 Task: Make in the project AgileFire a sprint 'User Research Sprint'. Create in the project AgileFire a sprint 'User Research Sprint'. Add in the project AgileFire a sprint 'User Research Sprint'
Action: Mouse moved to (944, 161)
Screenshot: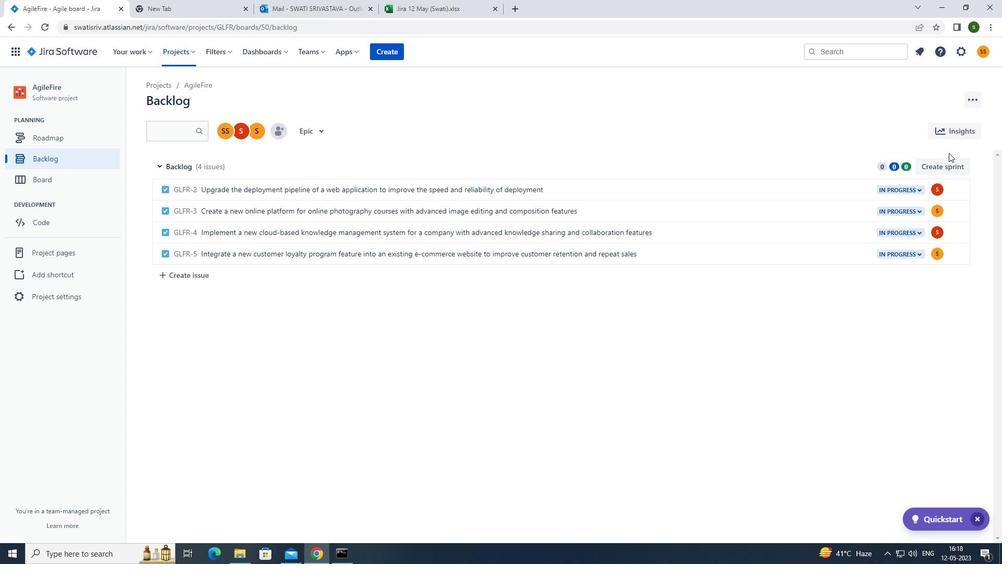 
Action: Mouse pressed left at (944, 161)
Screenshot: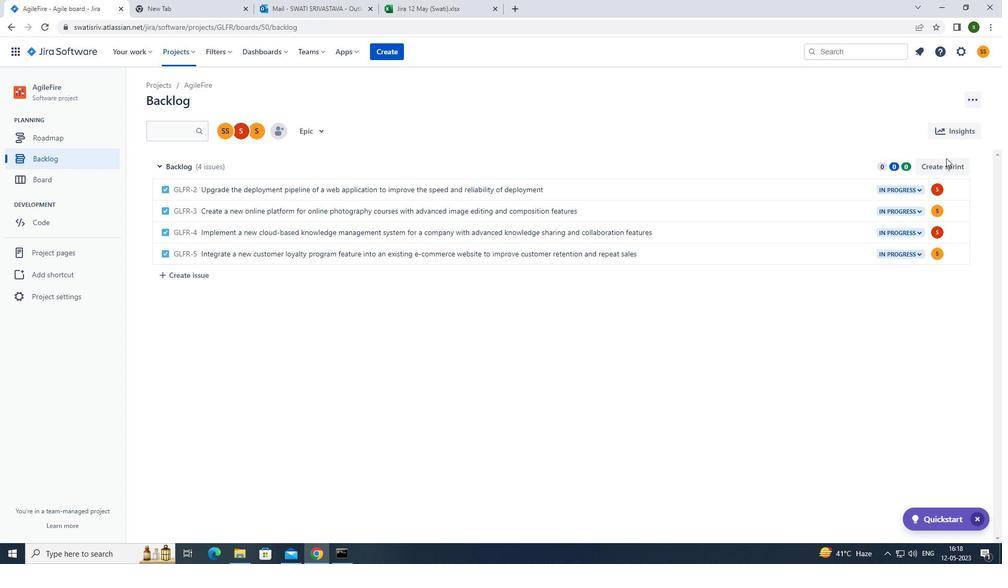 
Action: Mouse moved to (962, 169)
Screenshot: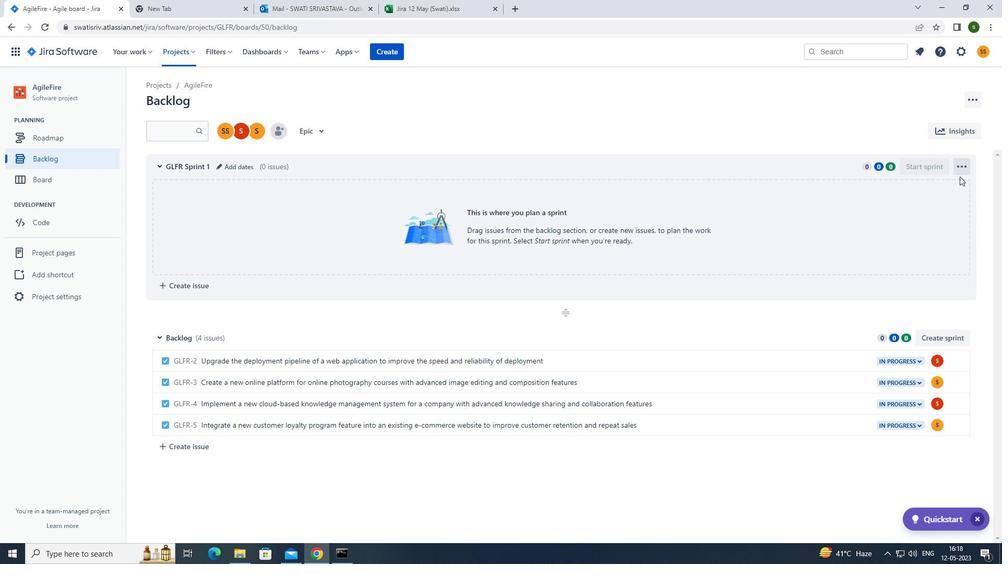 
Action: Mouse pressed left at (962, 169)
Screenshot: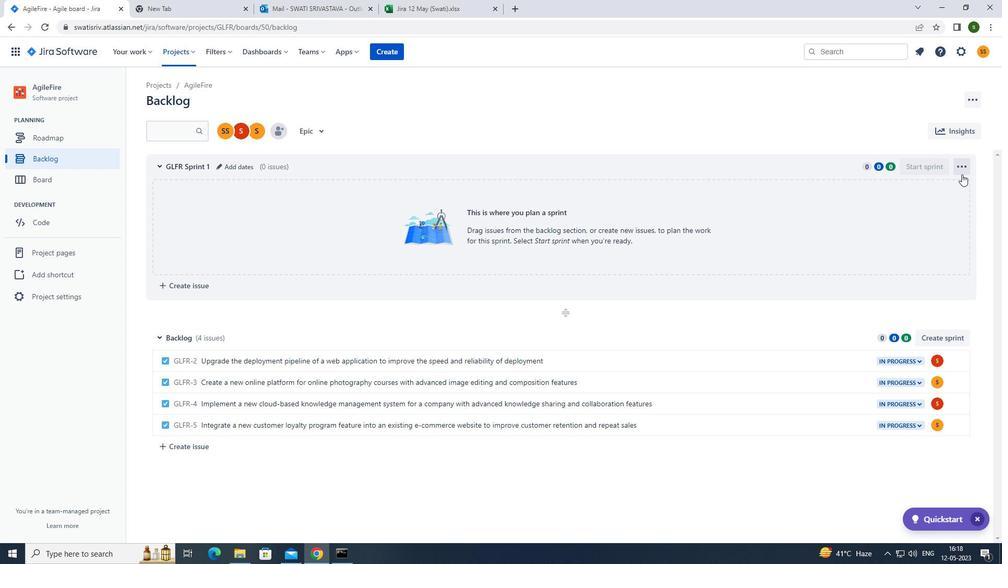 
Action: Mouse moved to (942, 190)
Screenshot: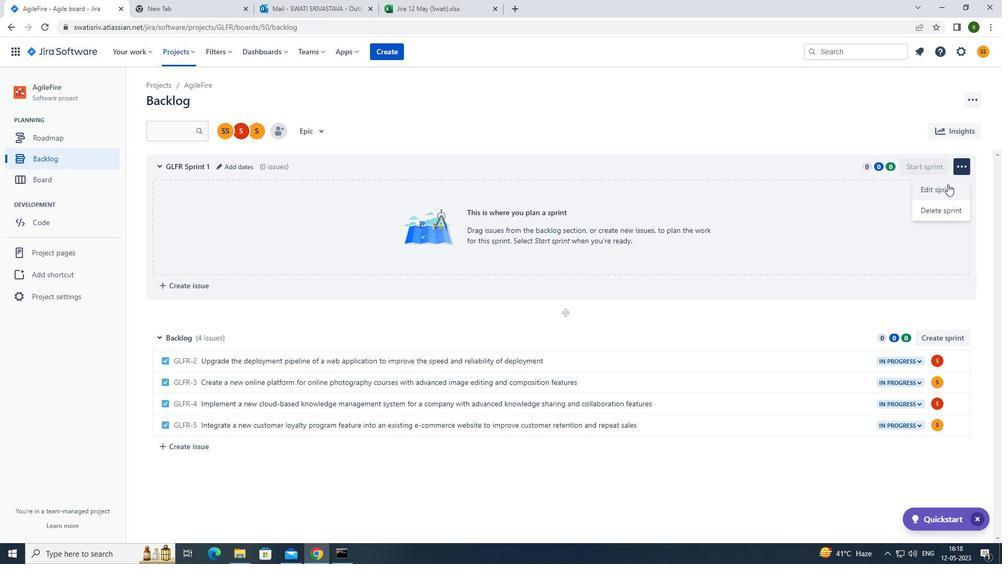 
Action: Mouse pressed left at (942, 190)
Screenshot: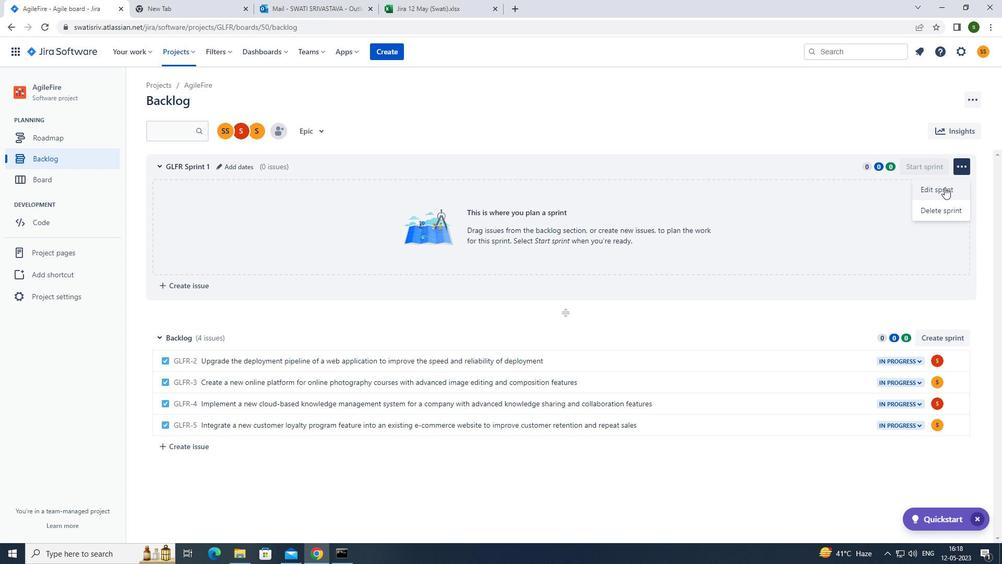 
Action: Mouse moved to (433, 147)
Screenshot: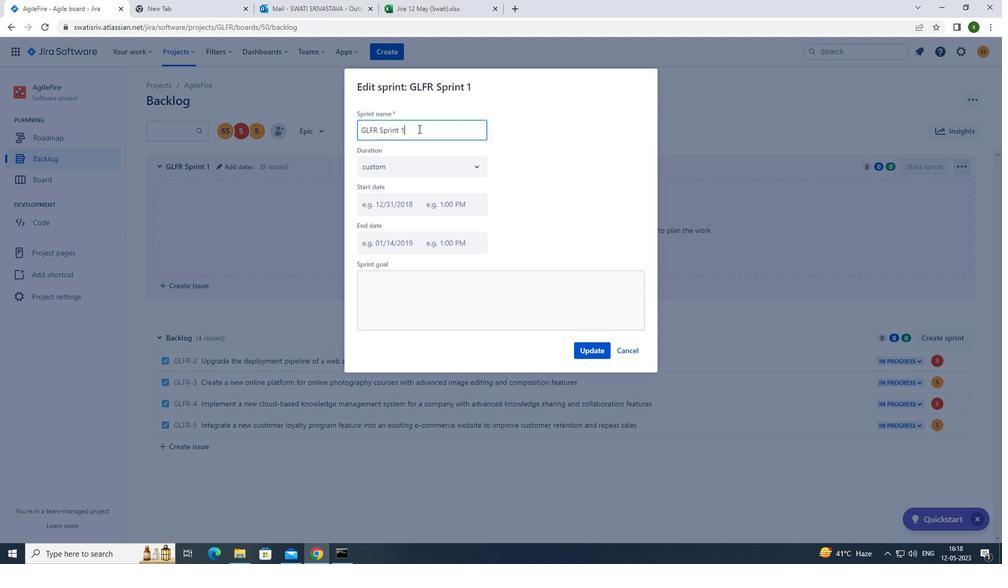 
Action: Key pressed <Key.backspace><Key.backspace><Key.backspace><Key.backspace><Key.backspace><Key.backspace><Key.backspace><Key.backspace><Key.backspace><Key.backspace><Key.backspace><Key.backspace><Key.backspace><Key.backspace><Key.backspace><Key.backspace><Key.backspace><Key.backspace><Key.caps_lock>u<Key.caps_lock>ser<Key.space><Key.caps_lock>r<Key.caps_lock>Esearch<Key.space><Key.caps_lock>s<Key.caps_lock>print
Screenshot: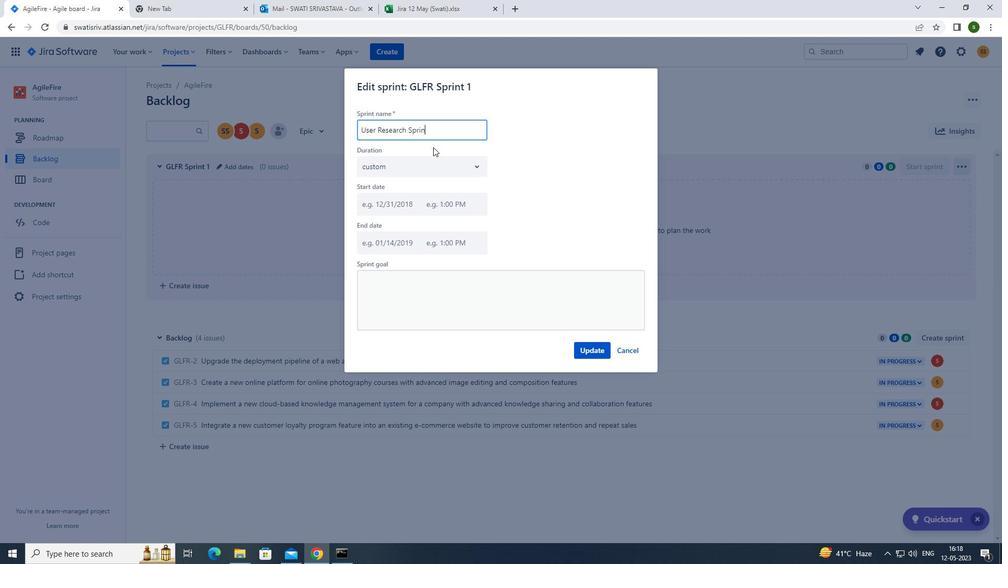 
Action: Mouse moved to (600, 354)
Screenshot: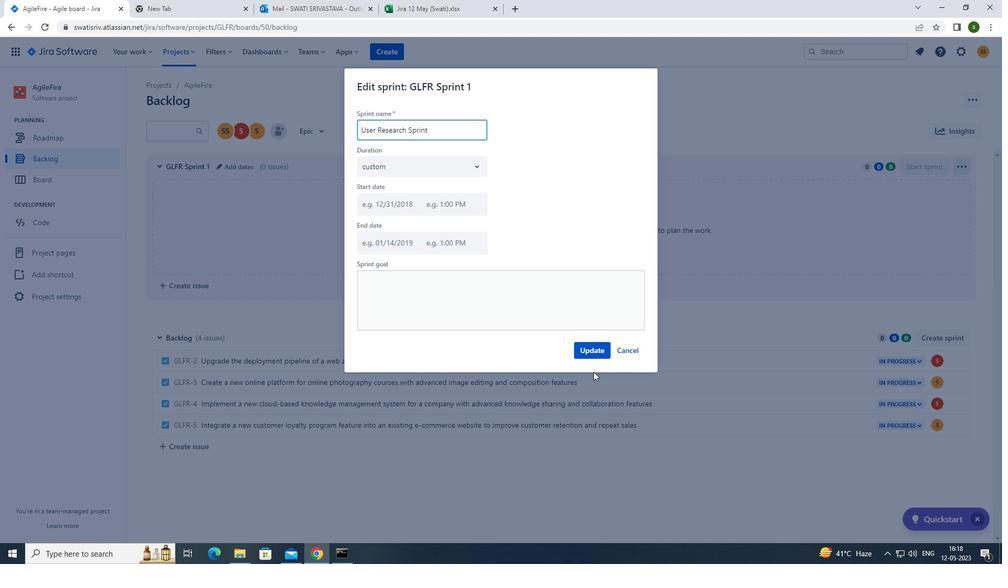 
Action: Mouse pressed left at (600, 354)
Screenshot: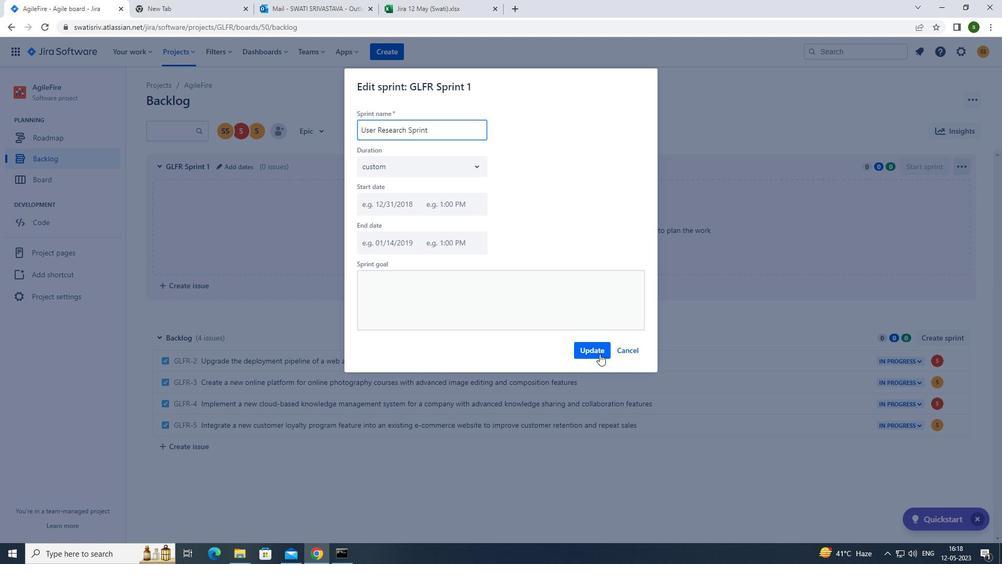 
Action: Mouse moved to (946, 338)
Screenshot: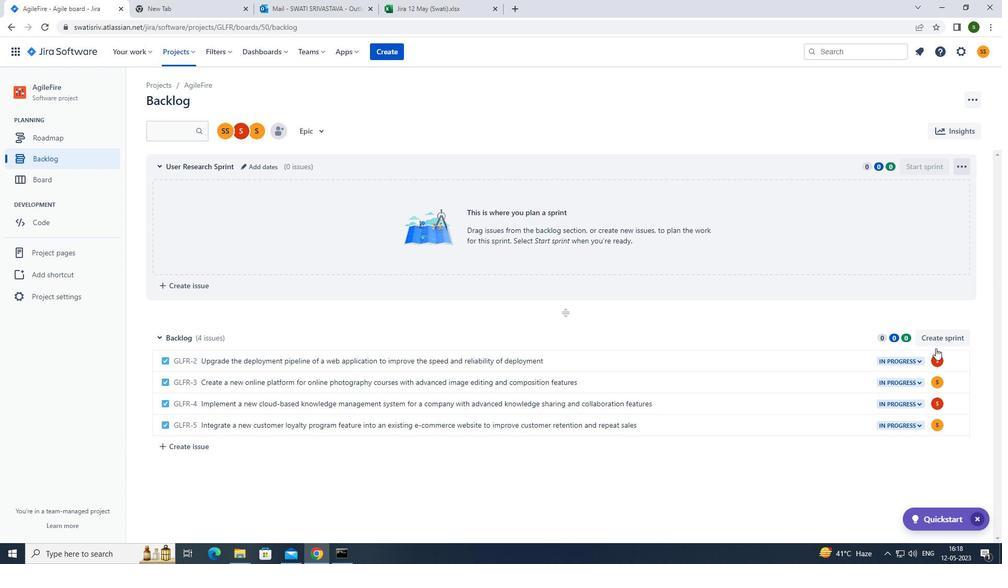 
Action: Mouse pressed left at (946, 338)
Screenshot: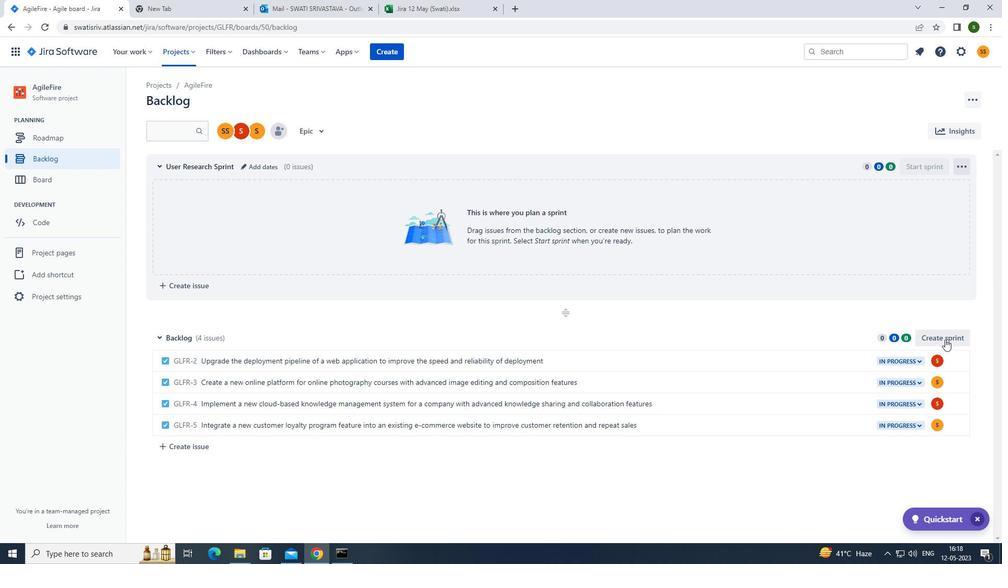 
Action: Mouse moved to (969, 336)
Screenshot: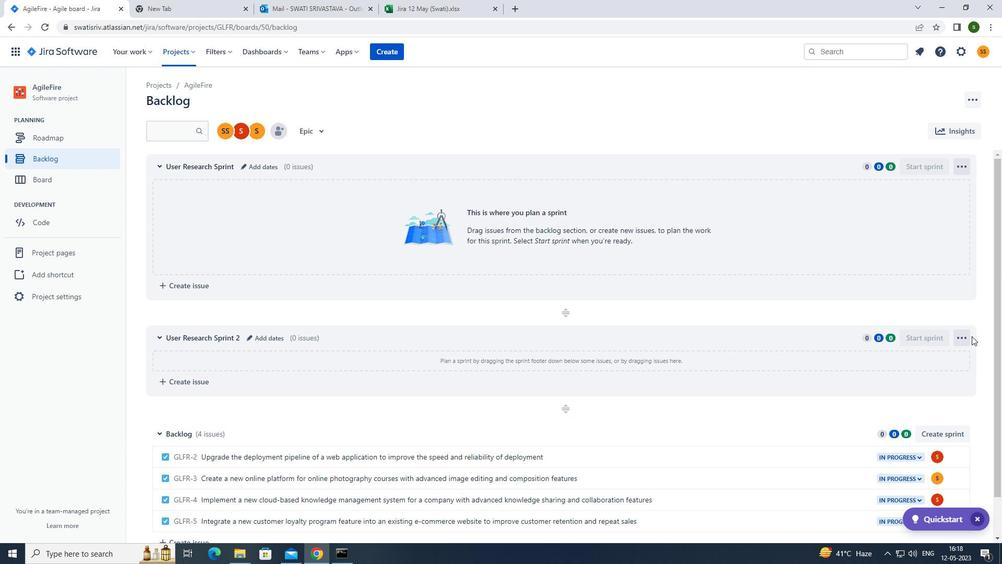 
Action: Mouse pressed left at (969, 336)
Screenshot: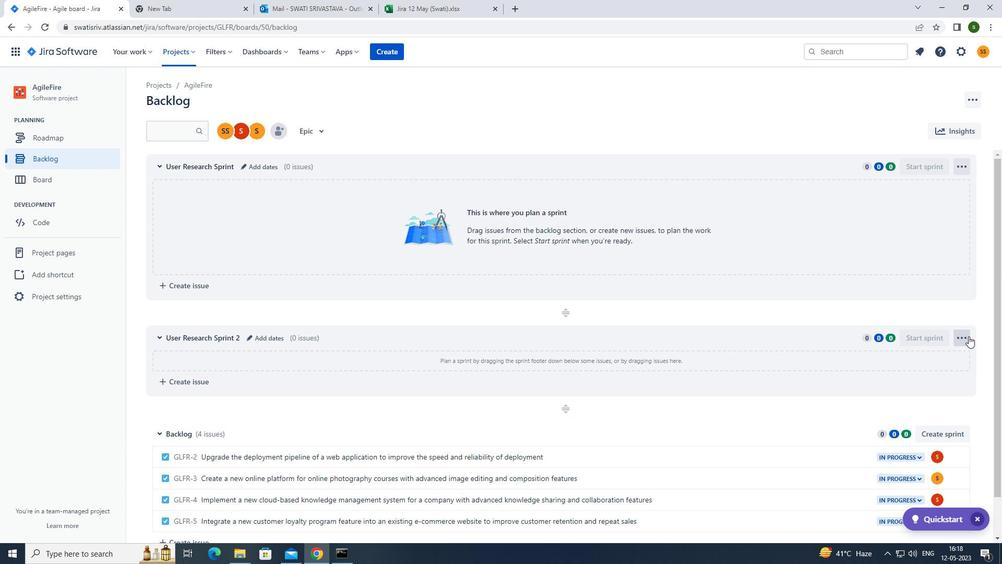 
Action: Mouse moved to (939, 378)
Screenshot: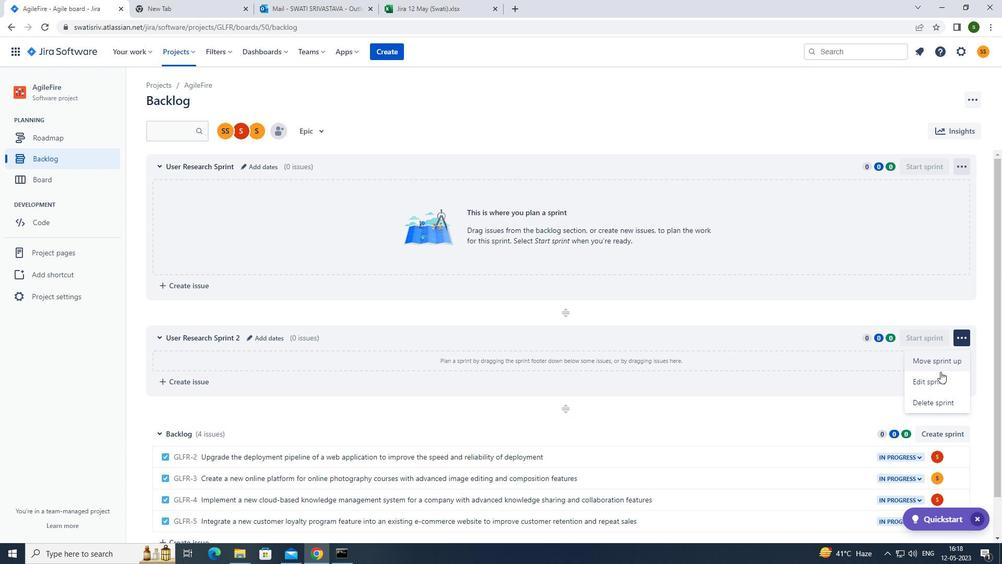 
Action: Mouse pressed left at (939, 378)
Screenshot: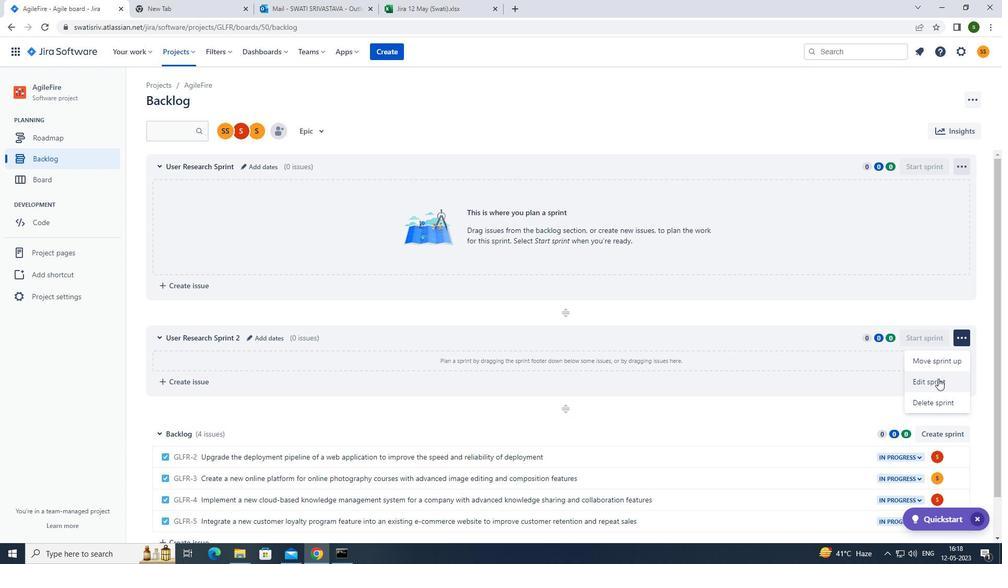 
Action: Mouse moved to (450, 140)
Screenshot: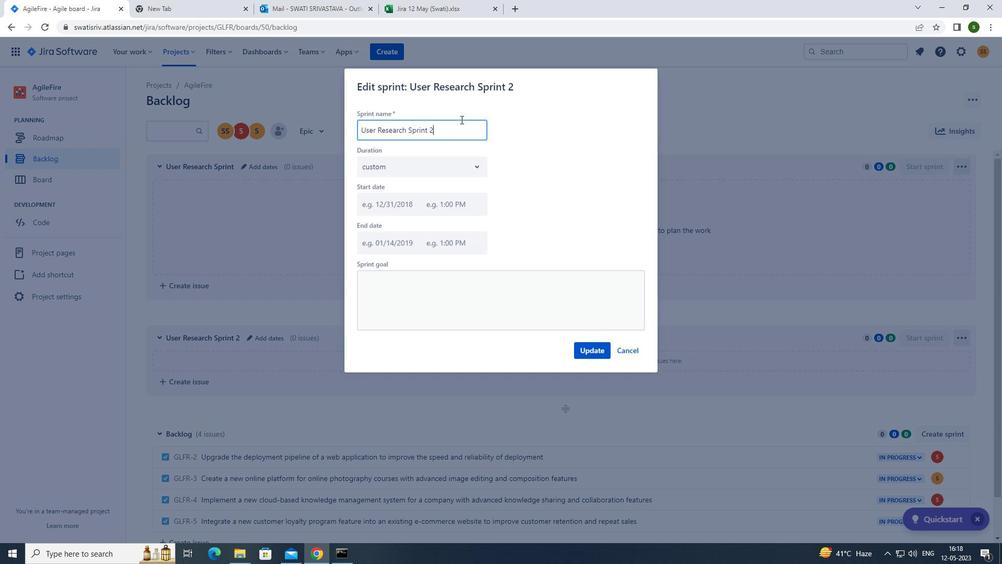 
Action: Key pressed <Key.backspace><Key.backspace><Key.backspace><Key.backspace><Key.backspace><Key.backspace><Key.backspace><Key.backspace><Key.backspace><Key.backspace><Key.backspace><Key.backspace><Key.backspace><Key.backspace><Key.backspace><Key.backspace><Key.backspace><Key.backspace><Key.backspace><Key.backspace><Key.backspace><Key.backspace><Key.backspace><Key.backspace><Key.backspace><Key.backspace><Key.backspace><Key.backspace><Key.caps_lock>u<Key.caps_lock>ser<Key.space><Key.caps_lock>r<Key.caps_lock>esearch<Key.space><Key.caps_lock>s<Key.caps_lock>print
Screenshot: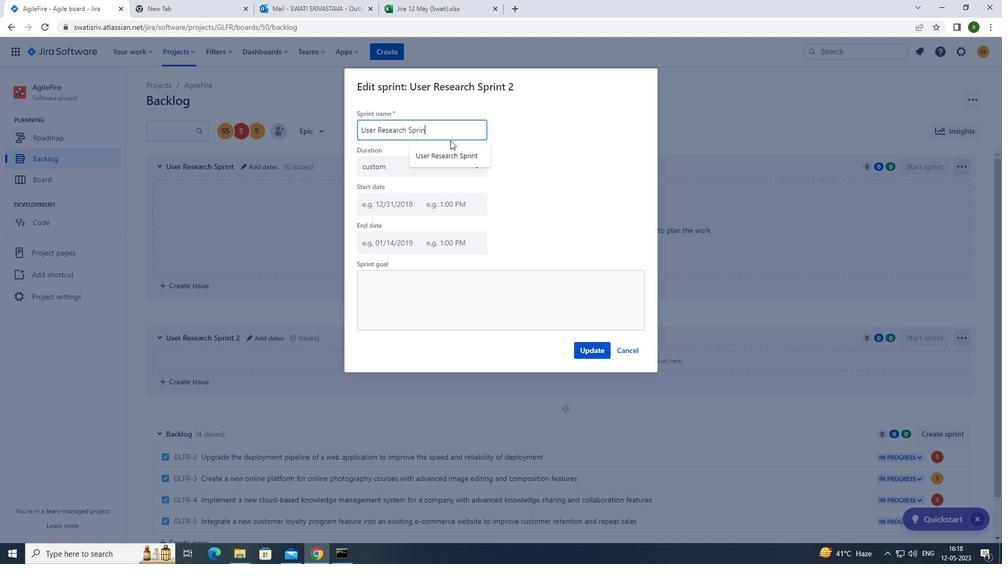 
Action: Mouse moved to (590, 352)
Screenshot: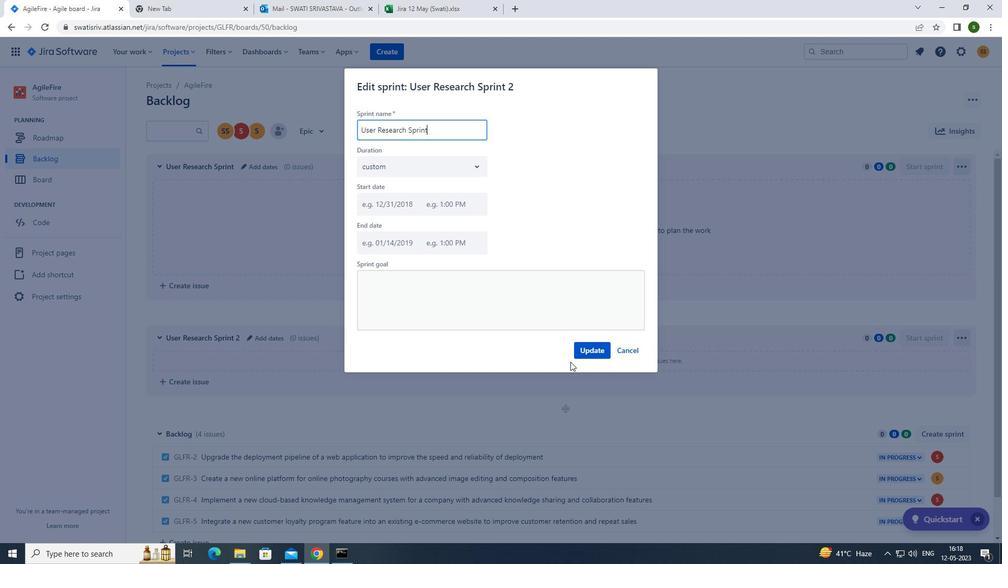 
Action: Mouse pressed left at (590, 352)
Screenshot: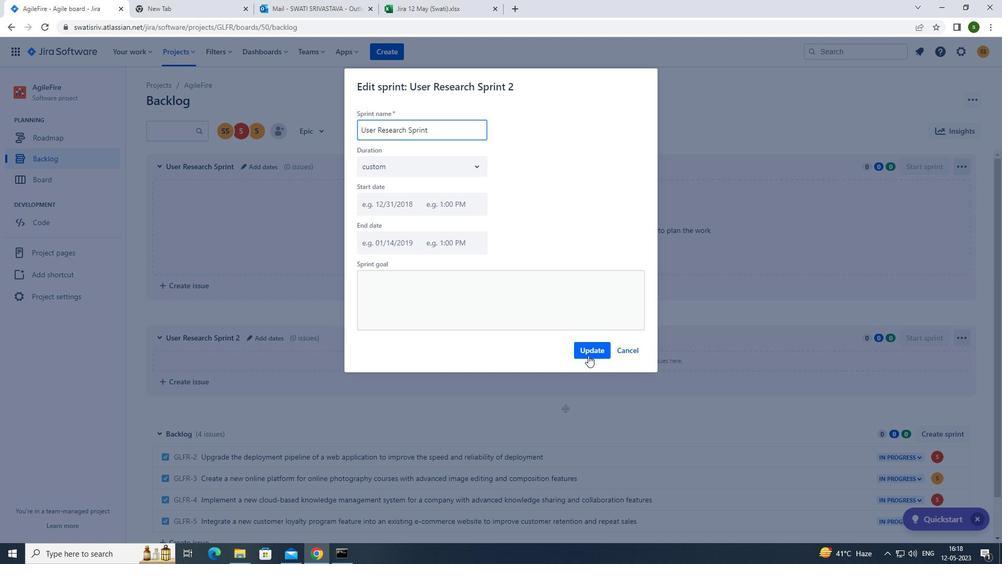 
Action: Mouse moved to (947, 427)
Screenshot: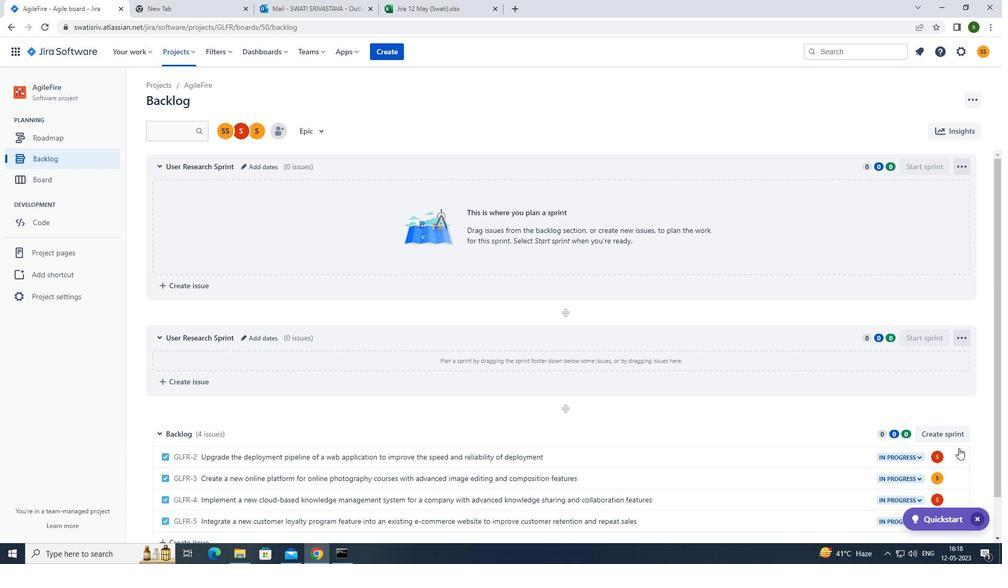 
Action: Mouse pressed left at (947, 427)
Screenshot: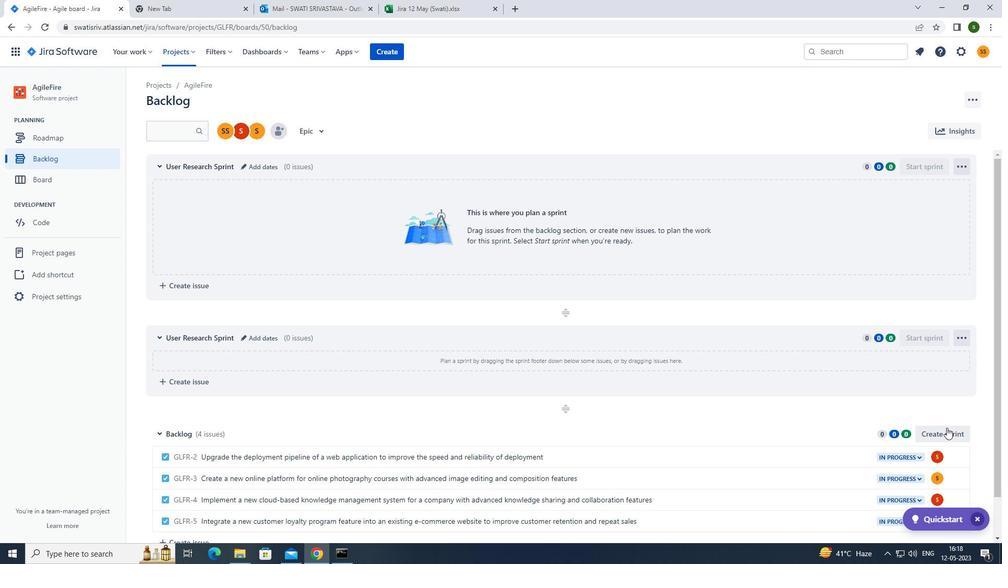 
Action: Mouse moved to (962, 434)
Screenshot: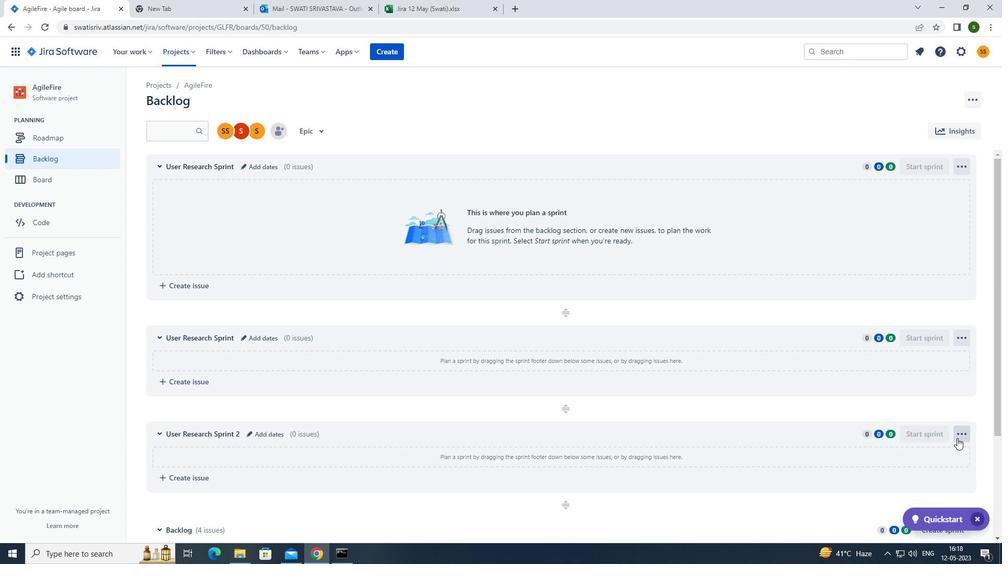 
Action: Mouse pressed left at (962, 434)
Screenshot: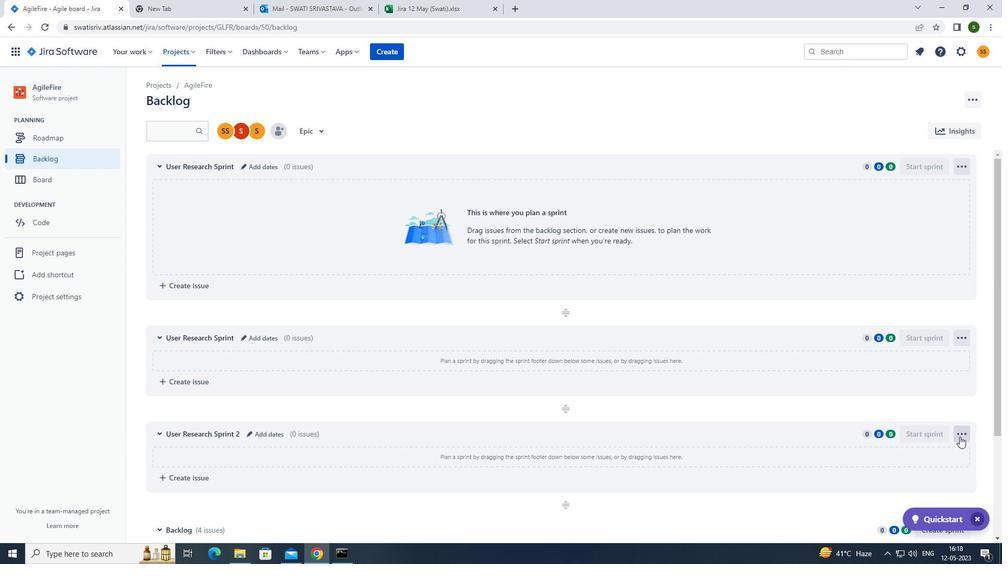 
Action: Mouse moved to (937, 472)
Screenshot: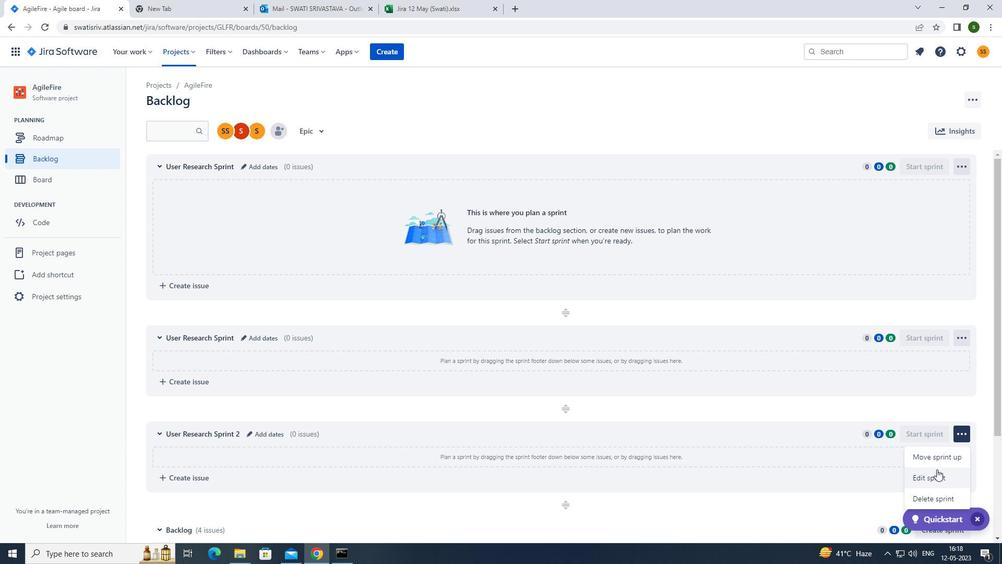 
Action: Mouse pressed left at (937, 472)
Screenshot: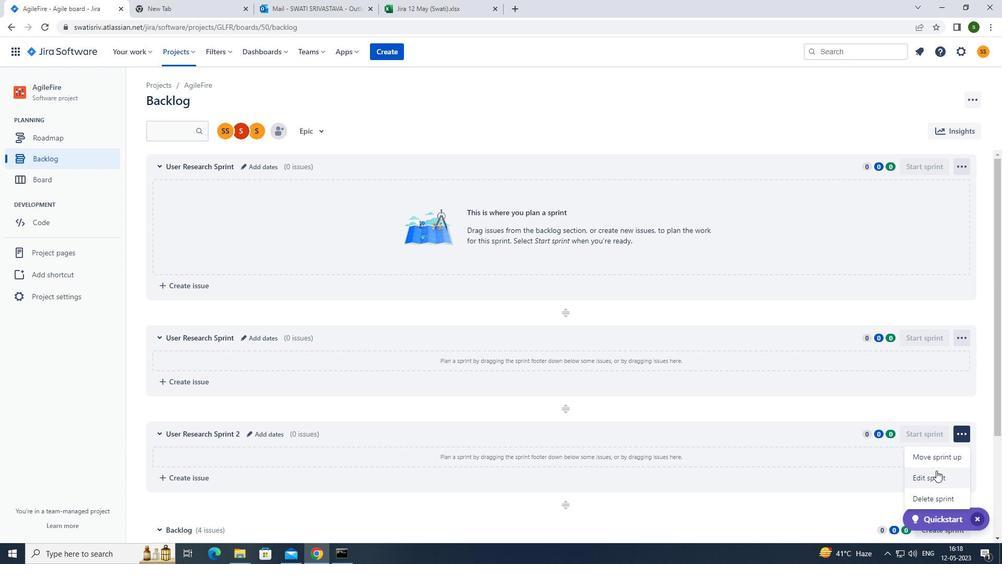 
Action: Mouse moved to (445, 130)
Screenshot: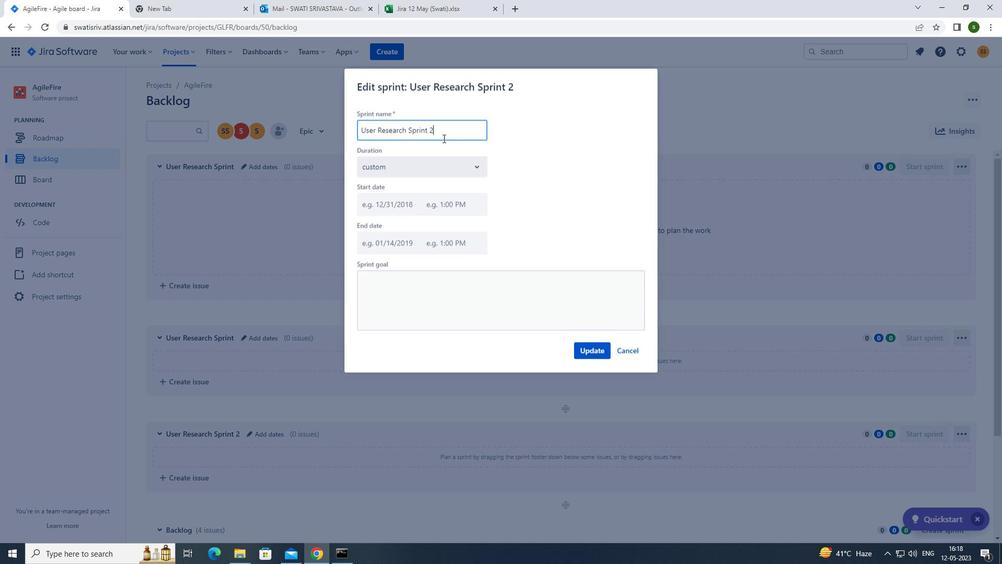 
Action: Key pressed <Key.backspace><Key.backspace><Key.backspace><Key.backspace><Key.backspace><Key.backspace><Key.backspace><Key.backspace><Key.backspace><Key.backspace><Key.backspace><Key.backspace><Key.backspace><Key.backspace><Key.backspace><Key.backspace><Key.backspace><Key.backspace><Key.backspace><Key.backspace><Key.backspace><Key.backspace><Key.backspace><Key.backspace><Key.backspace><Key.backspace><Key.caps_lock>u<Key.caps_lock>ser<Key.space><Key.caps_lock>r<Key.caps_lock>esearch<Key.space><Key.caps_lock>s<Key.caps_lock>print
Screenshot: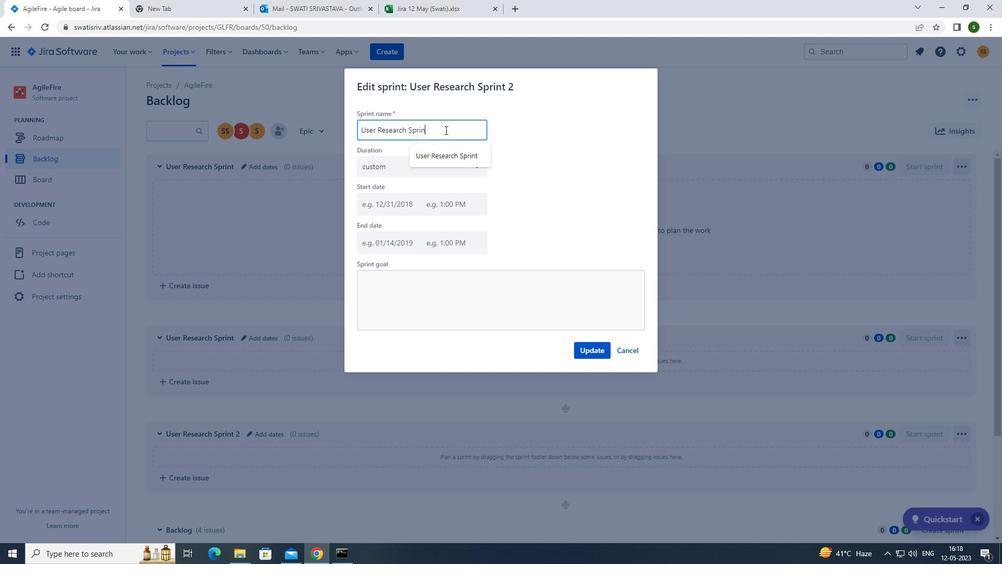 
Action: Mouse moved to (598, 347)
Screenshot: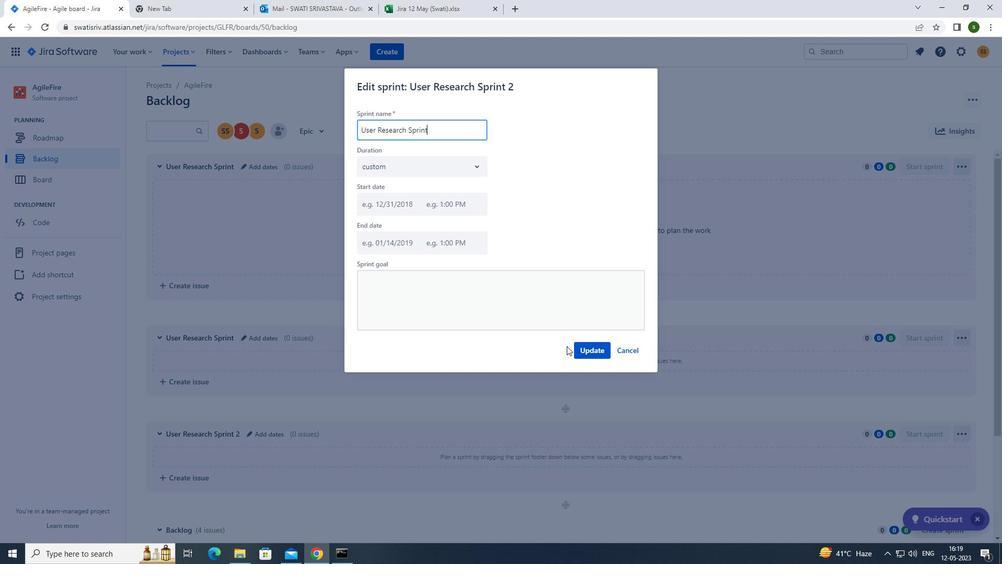 
Action: Mouse pressed left at (598, 347)
Screenshot: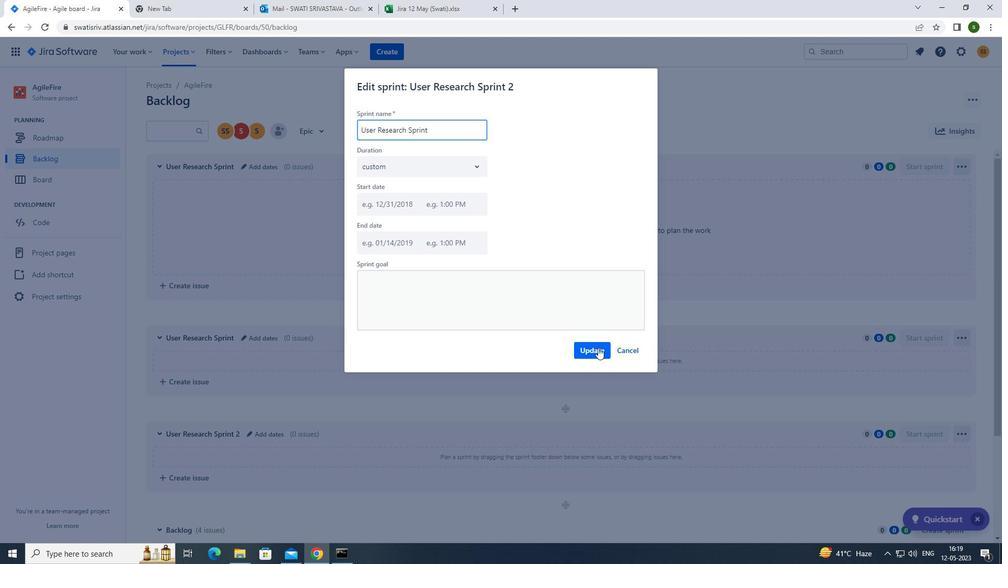 
